 Task: Apply update heading 4 to the text "Computer".
Action: Mouse moved to (228, 95)
Screenshot: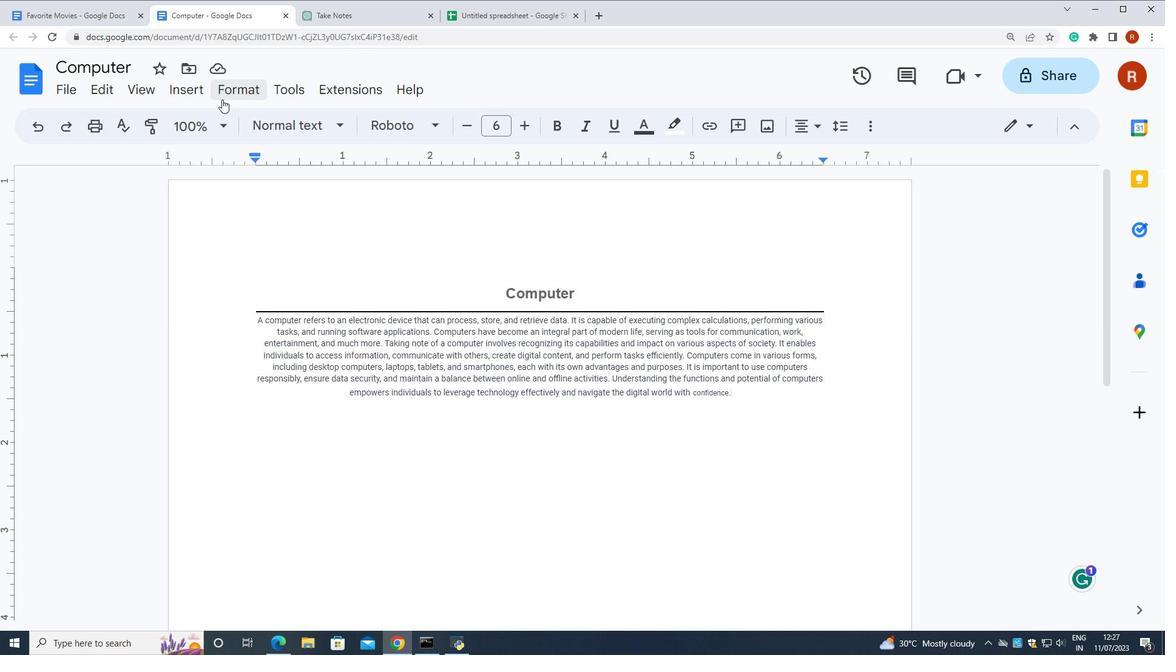 
Action: Mouse pressed left at (228, 95)
Screenshot: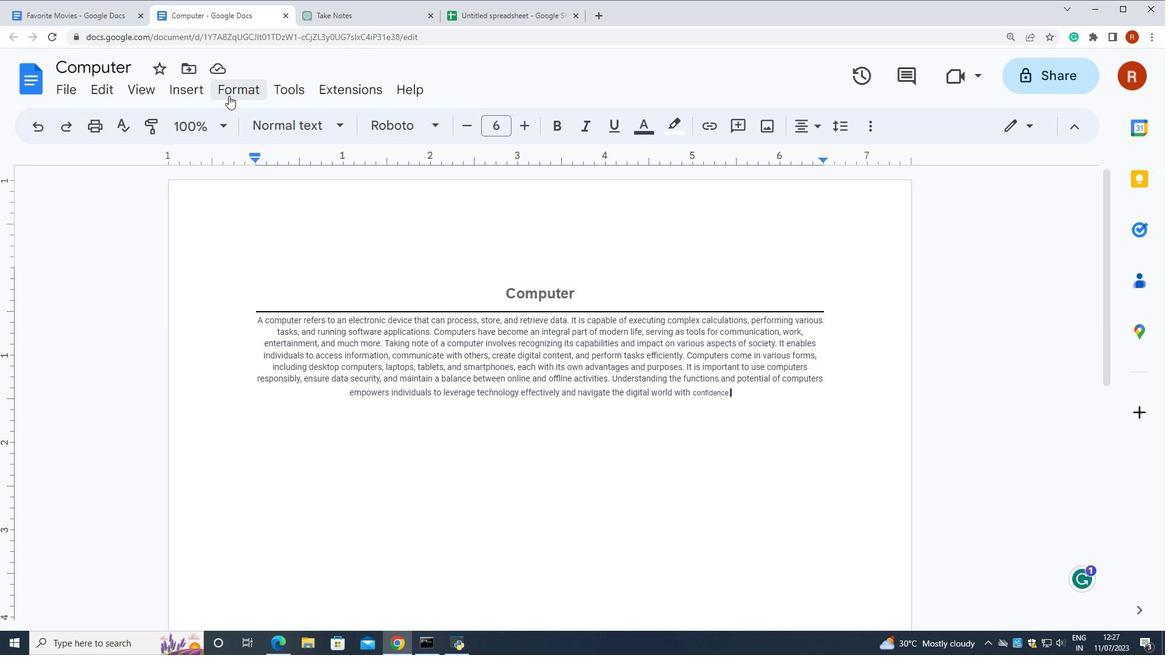 
Action: Mouse moved to (813, 409)
Screenshot: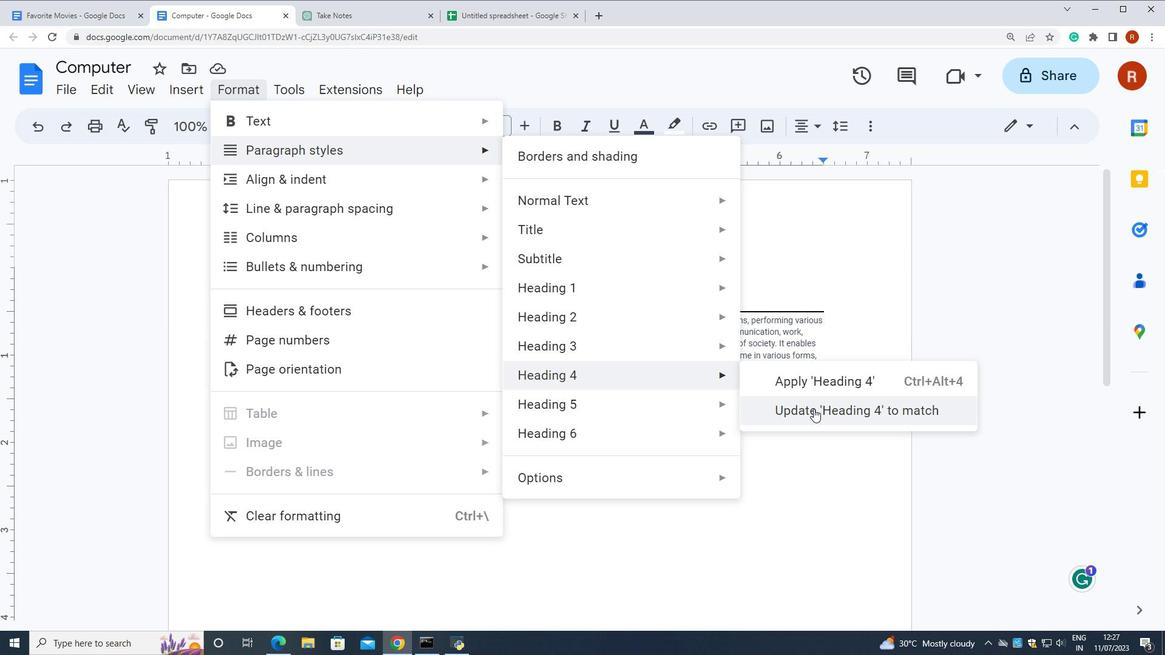 
Action: Mouse pressed left at (813, 409)
Screenshot: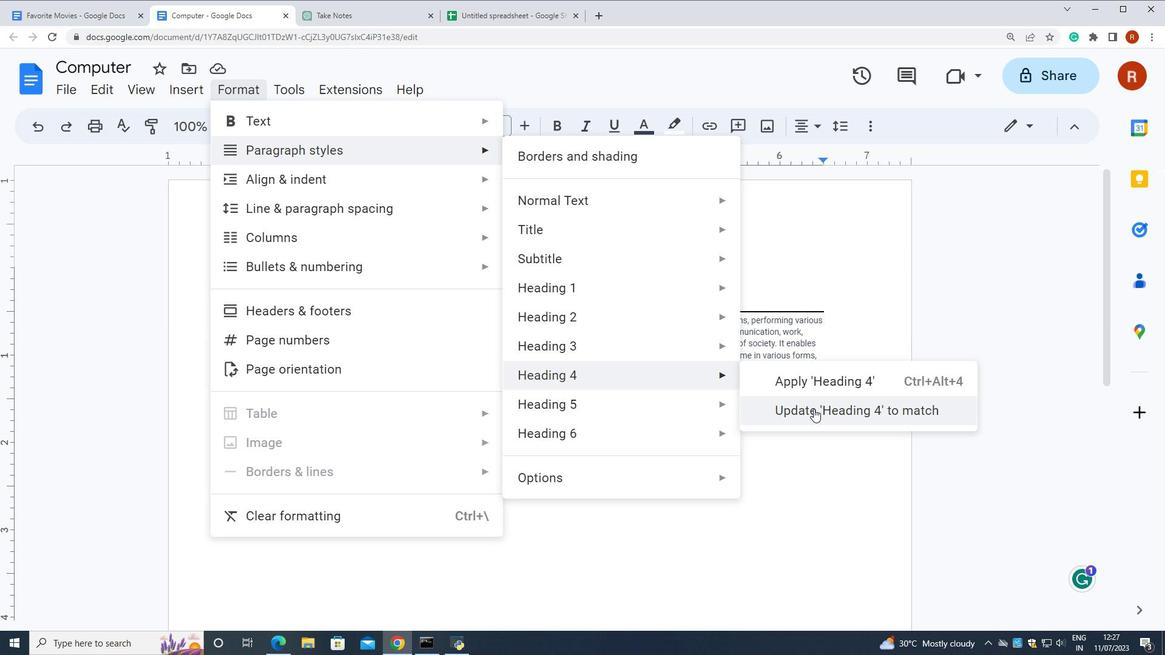 
Action: Mouse moved to (792, 425)
Screenshot: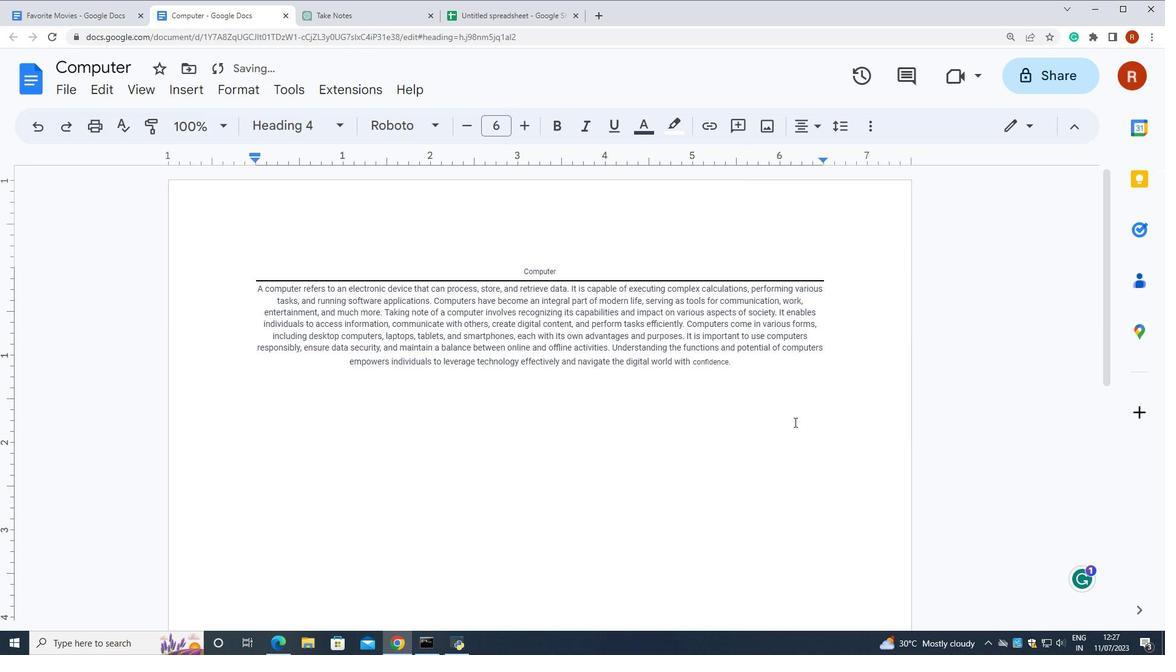 
